Task: Check the sale-to-list ratio of storage in the last 5 years.
Action: Mouse moved to (846, 193)
Screenshot: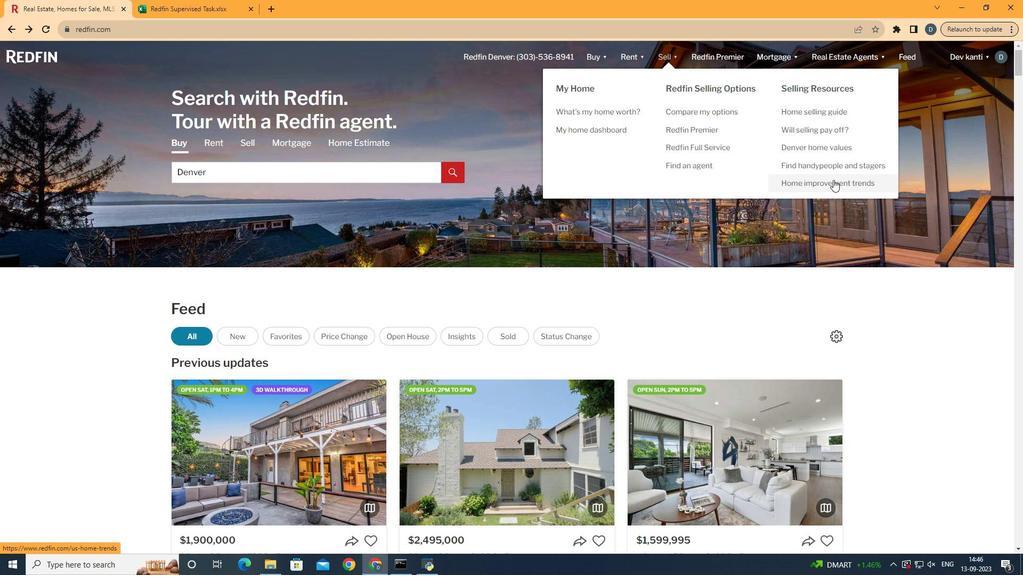 
Action: Mouse pressed left at (846, 193)
Screenshot: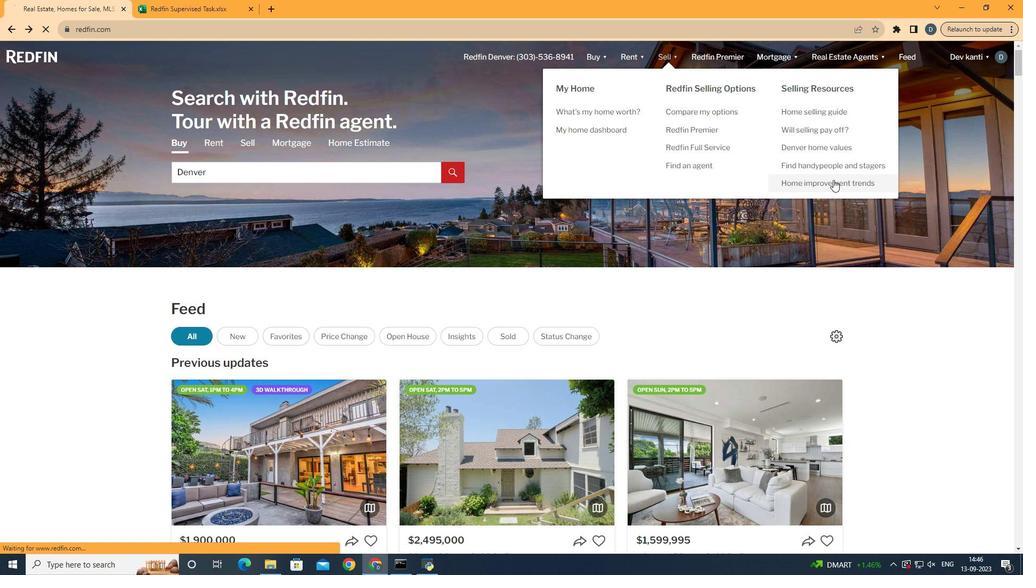 
Action: Mouse moved to (271, 220)
Screenshot: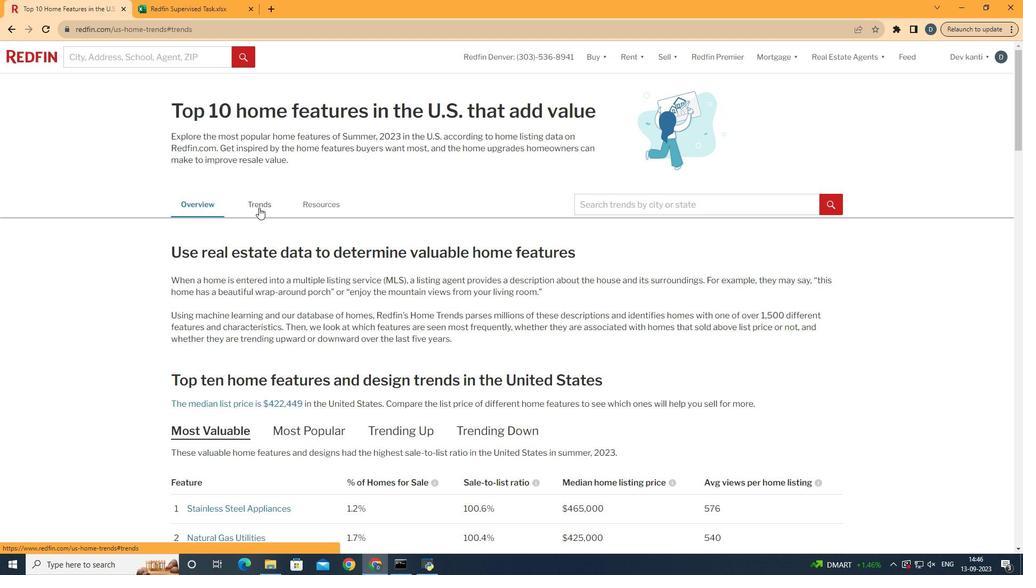 
Action: Mouse pressed left at (271, 220)
Screenshot: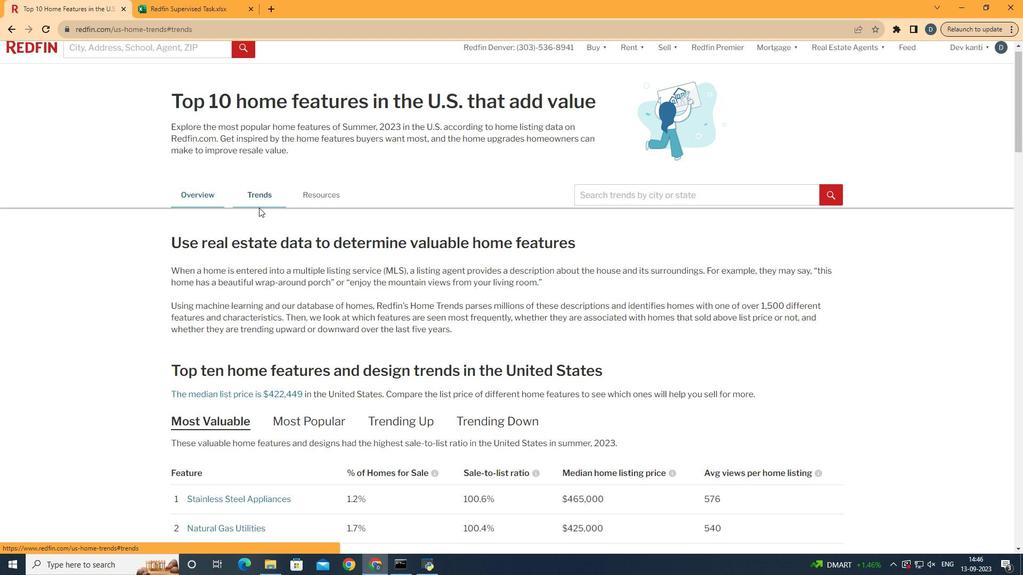 
Action: Mouse moved to (404, 280)
Screenshot: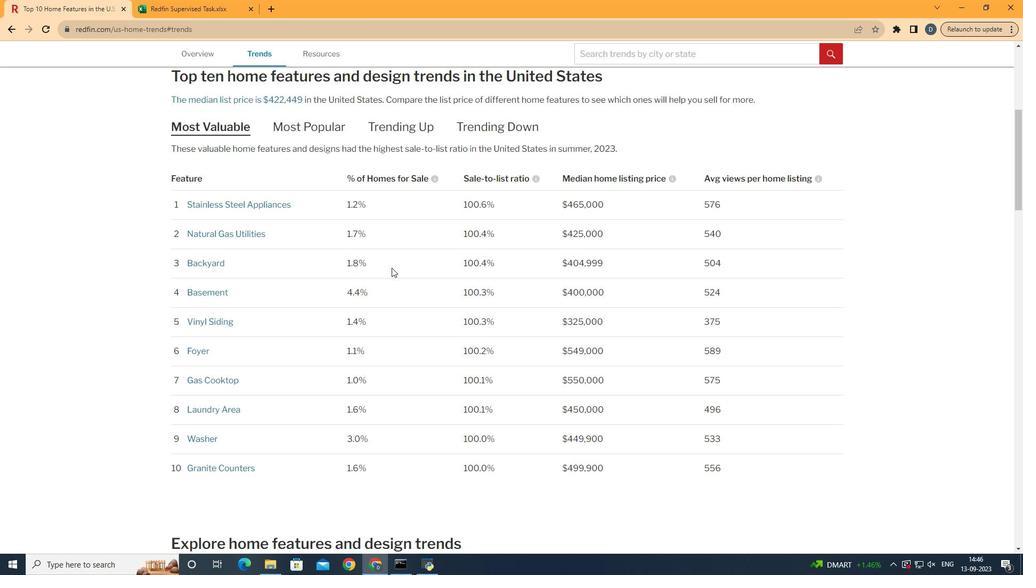
Action: Mouse scrolled (404, 280) with delta (0, 0)
Screenshot: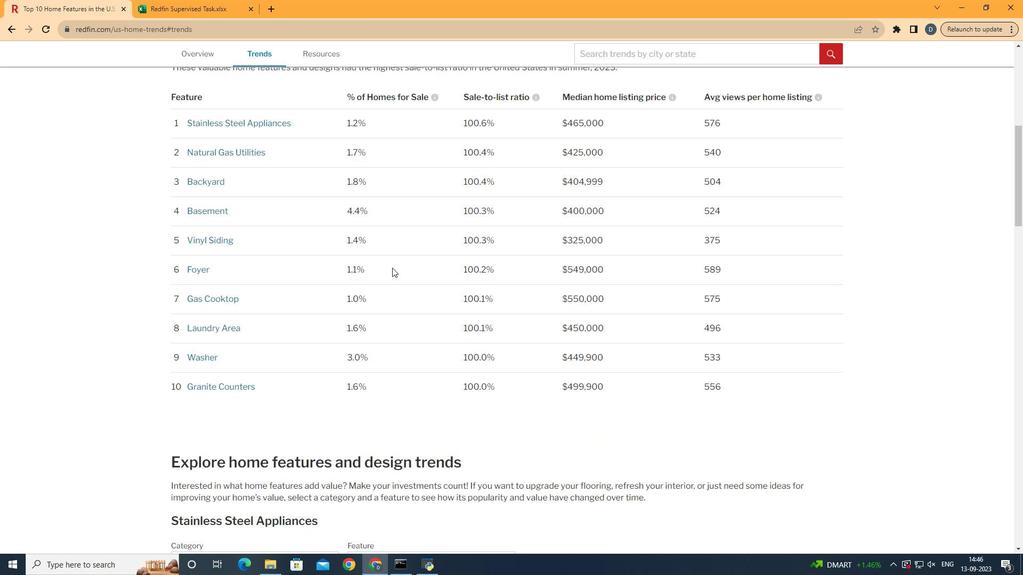 
Action: Mouse scrolled (404, 280) with delta (0, 0)
Screenshot: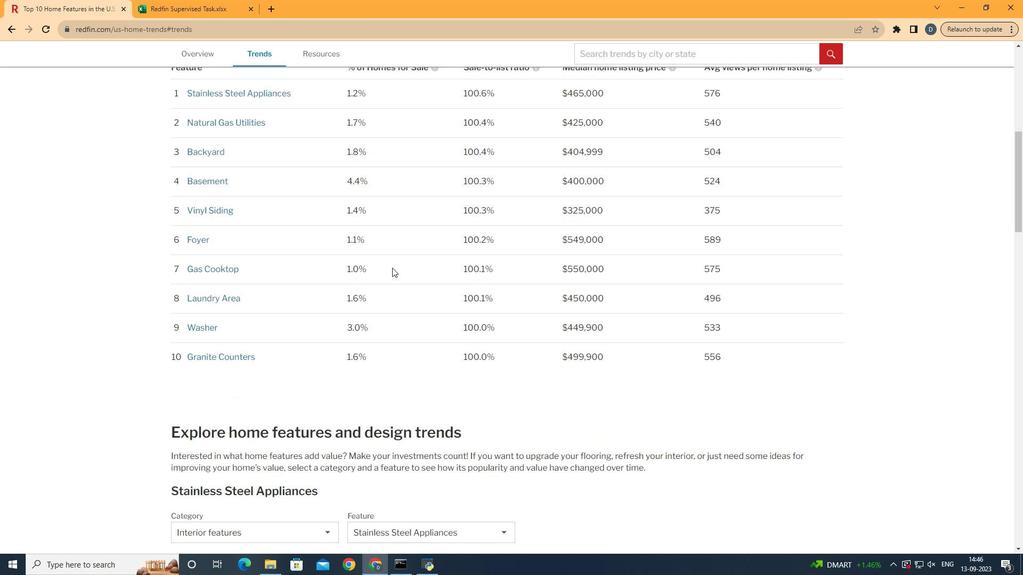 
Action: Mouse moved to (405, 280)
Screenshot: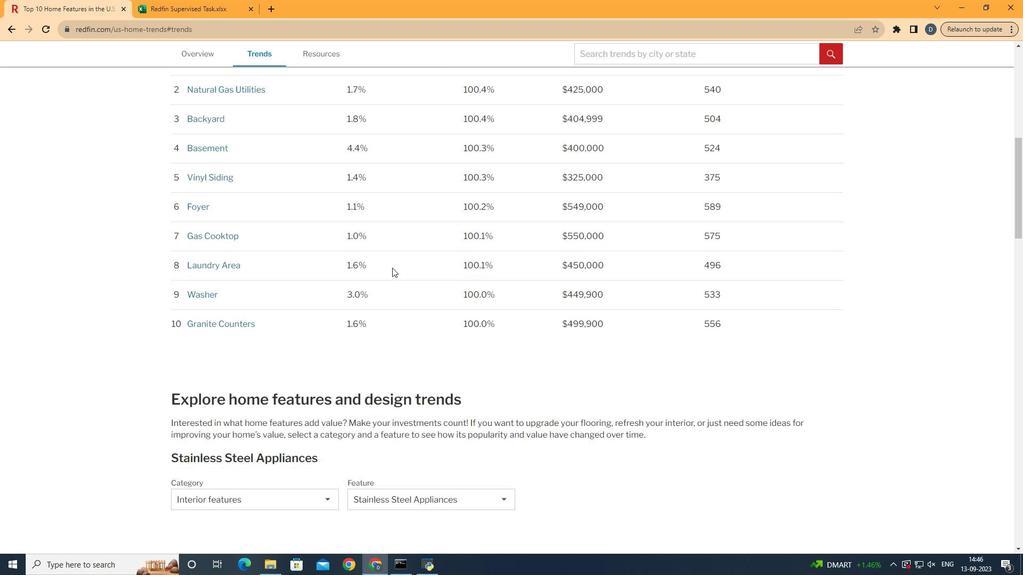 
Action: Mouse scrolled (405, 280) with delta (0, 0)
Screenshot: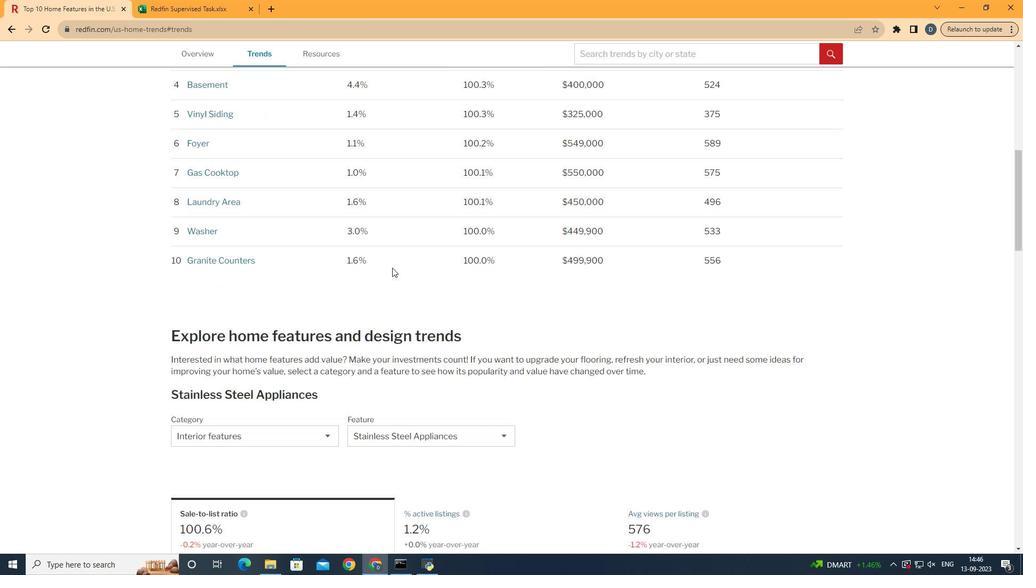 
Action: Mouse scrolled (405, 280) with delta (0, 0)
Screenshot: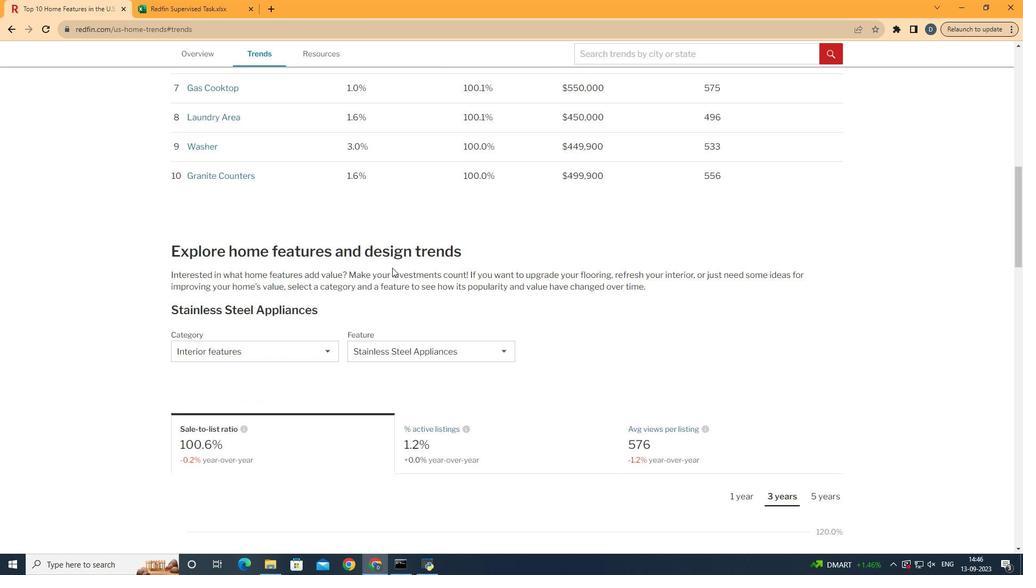 
Action: Mouse scrolled (405, 280) with delta (0, 0)
Screenshot: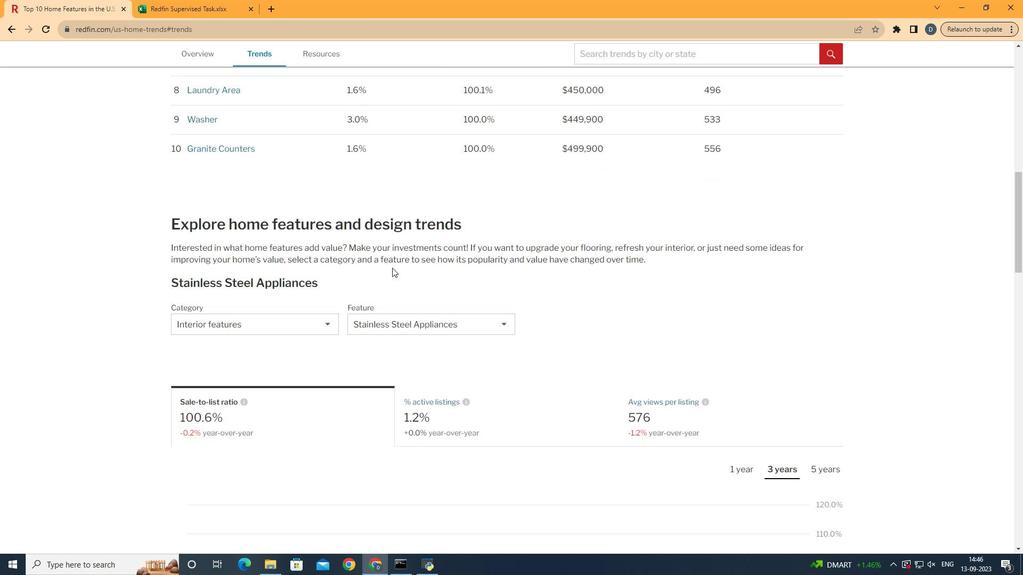 
Action: Mouse scrolled (405, 280) with delta (0, 0)
Screenshot: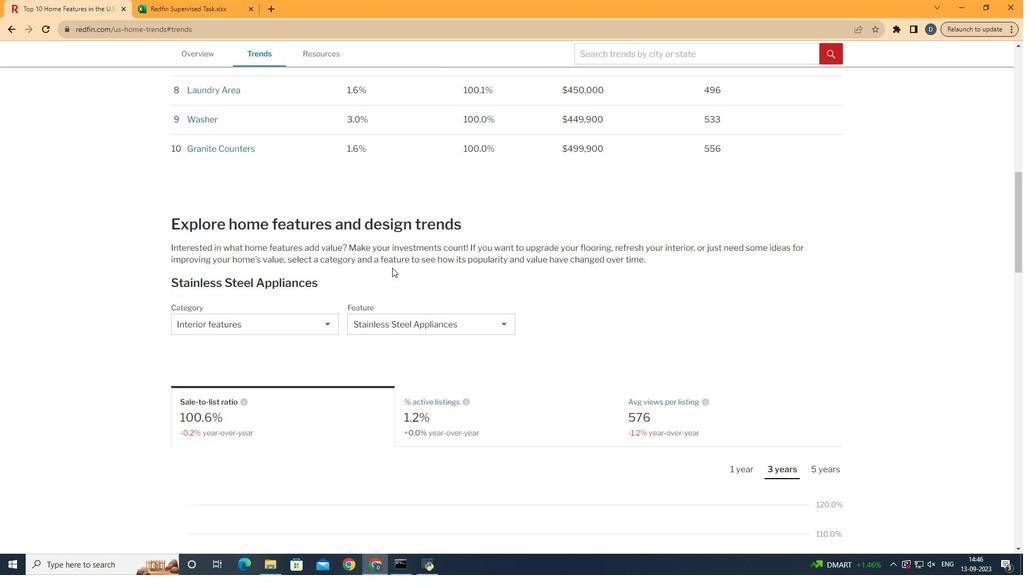 
Action: Mouse moved to (329, 334)
Screenshot: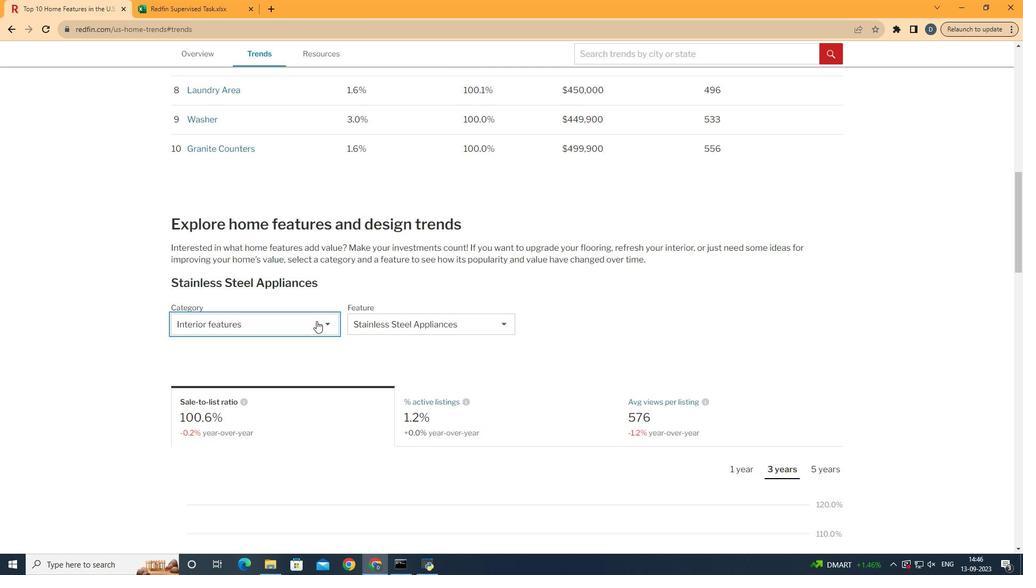 
Action: Mouse pressed left at (329, 334)
Screenshot: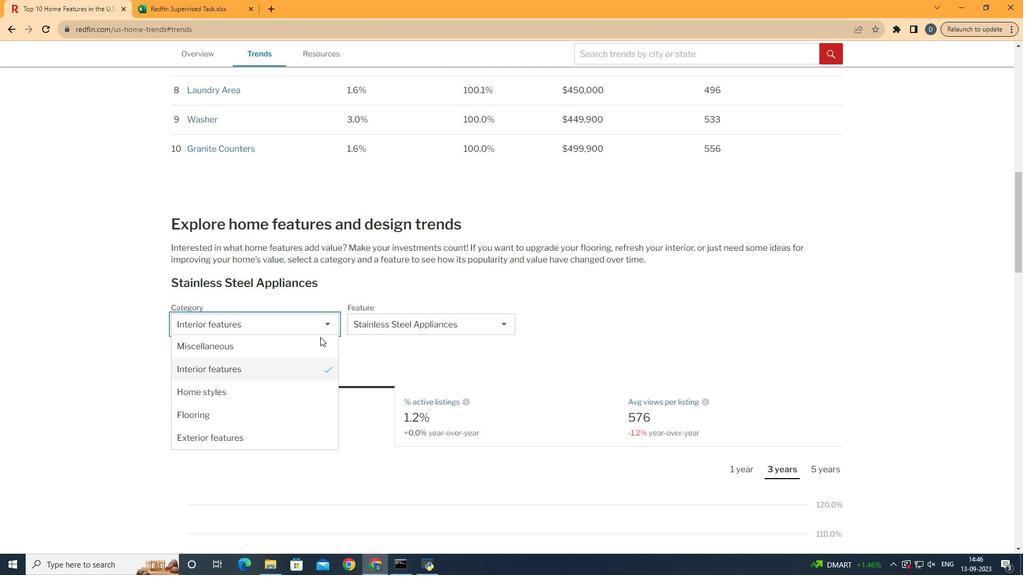 
Action: Mouse moved to (322, 382)
Screenshot: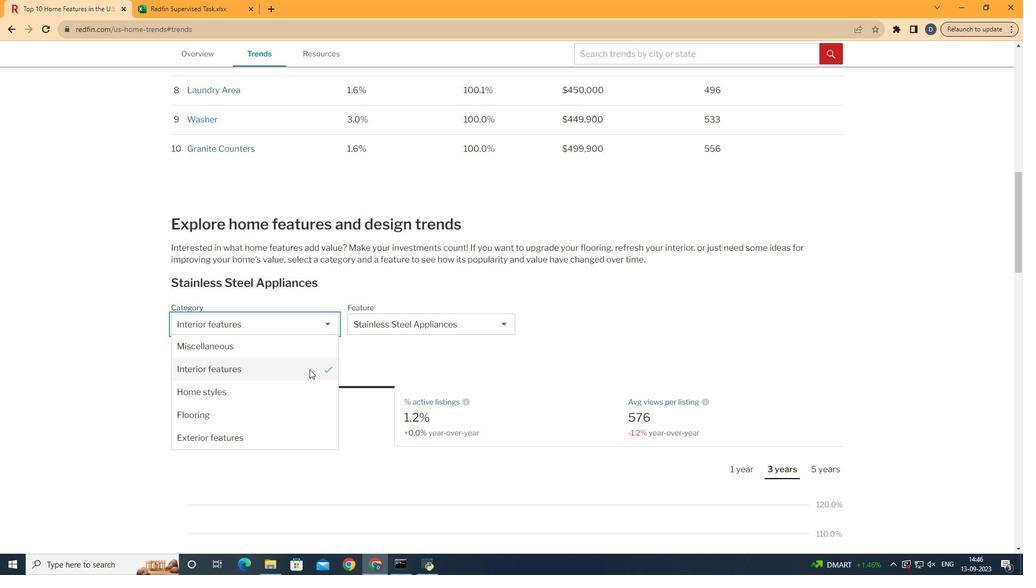 
Action: Mouse pressed left at (322, 382)
Screenshot: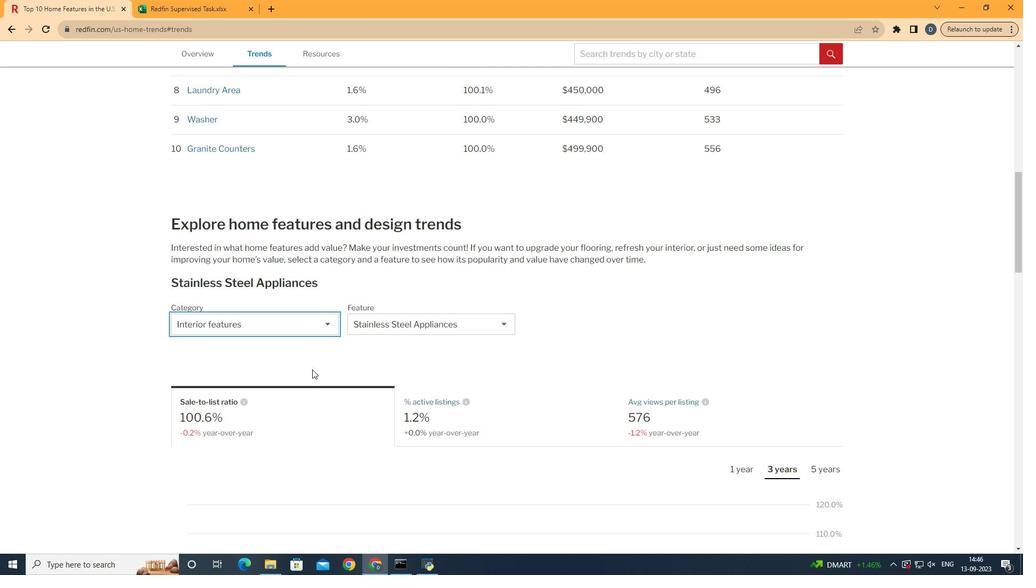 
Action: Mouse moved to (491, 342)
Screenshot: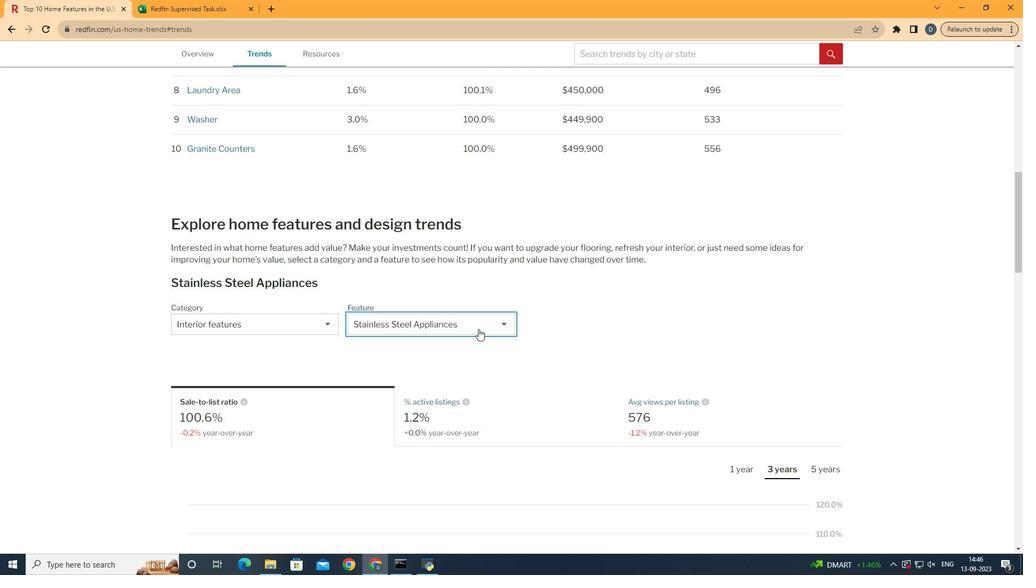 
Action: Mouse pressed left at (491, 342)
Screenshot: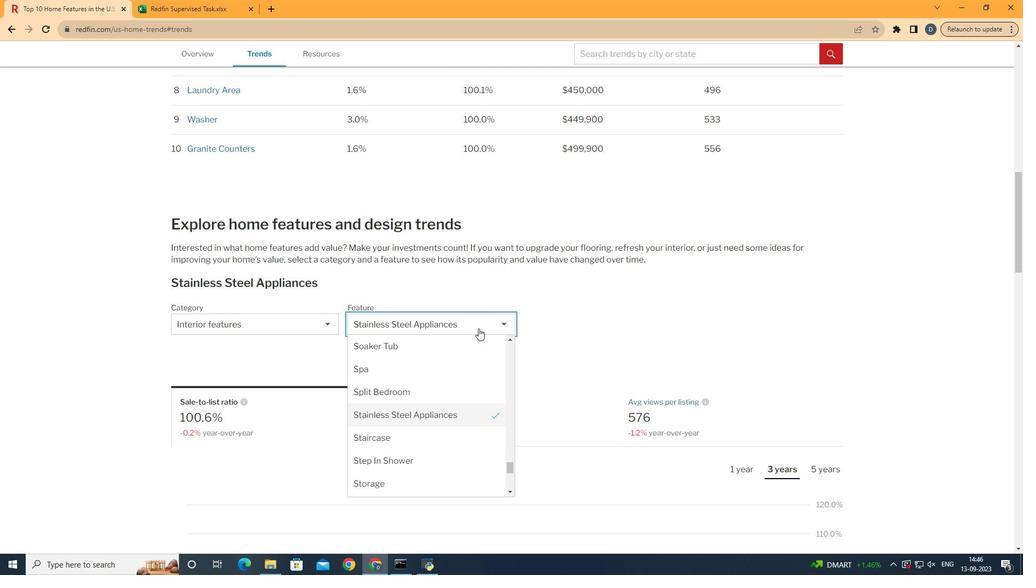 
Action: Mouse moved to (451, 490)
Screenshot: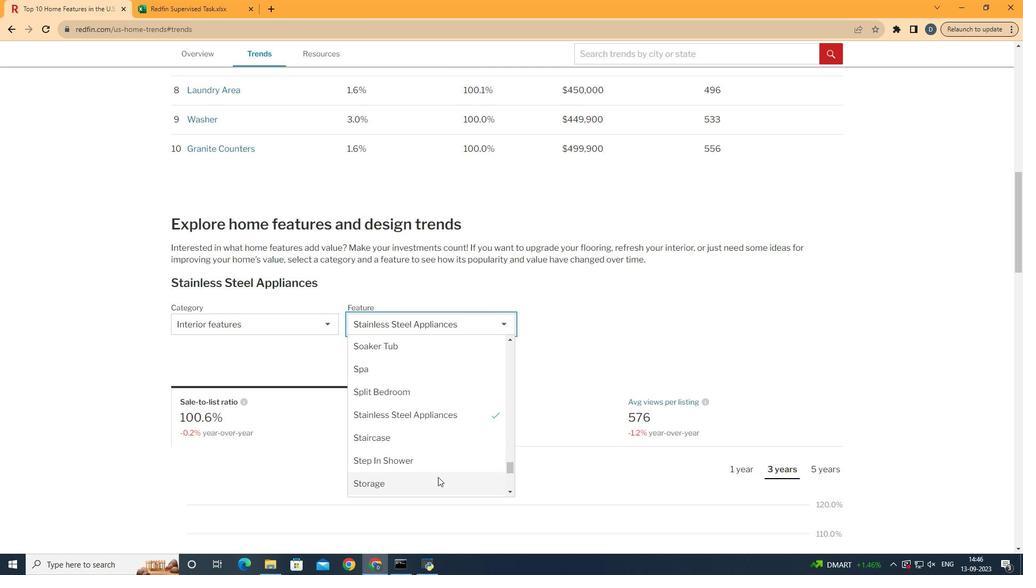 
Action: Mouse pressed left at (451, 490)
Screenshot: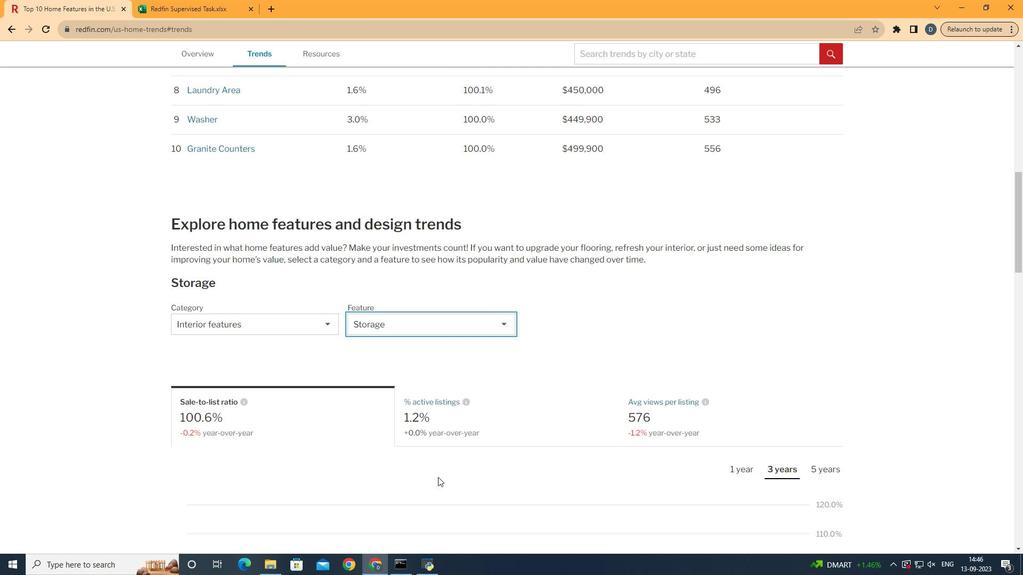 
Action: Mouse moved to (363, 409)
Screenshot: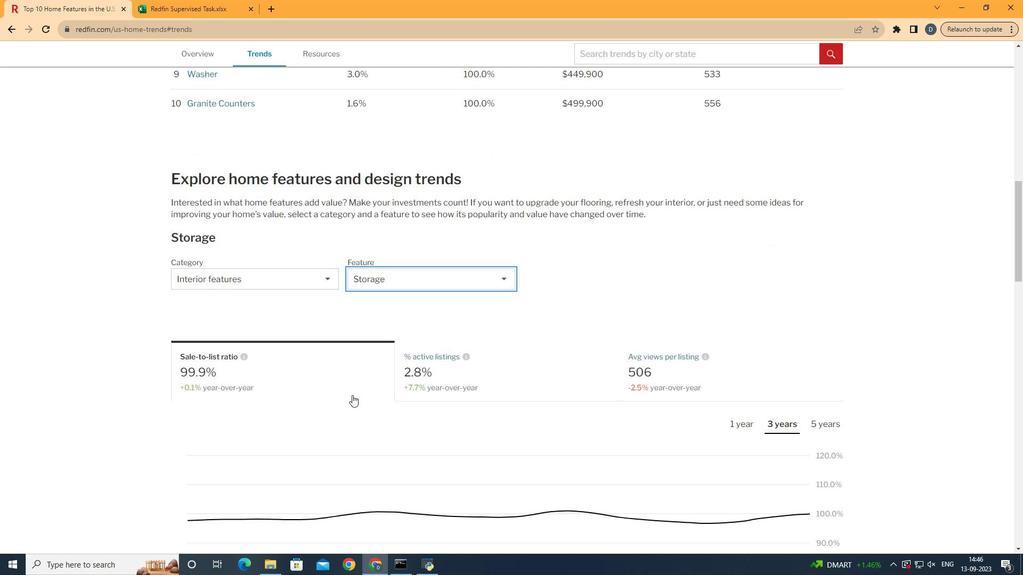 
Action: Mouse scrolled (363, 408) with delta (0, 0)
Screenshot: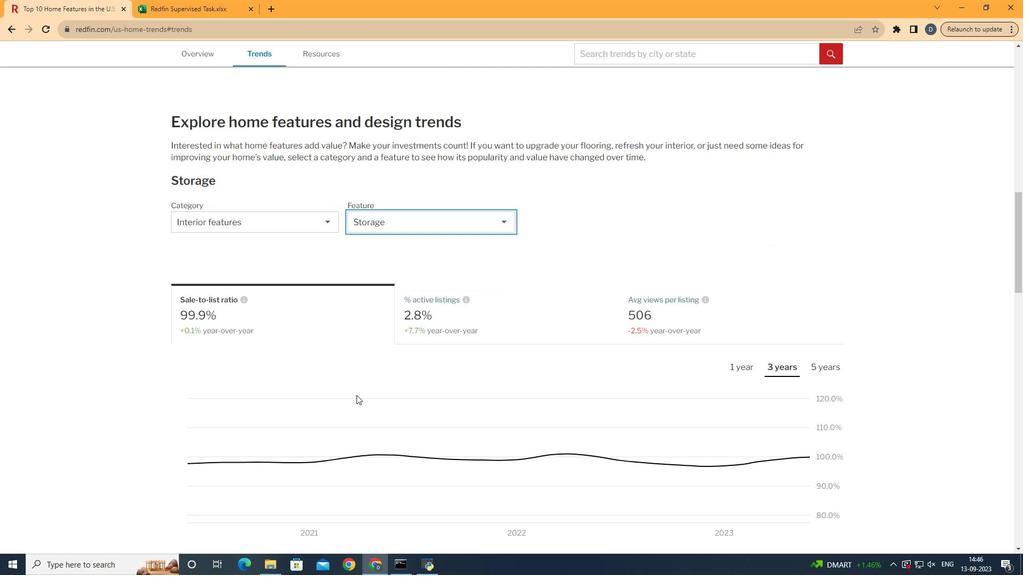 
Action: Mouse scrolled (363, 408) with delta (0, 0)
Screenshot: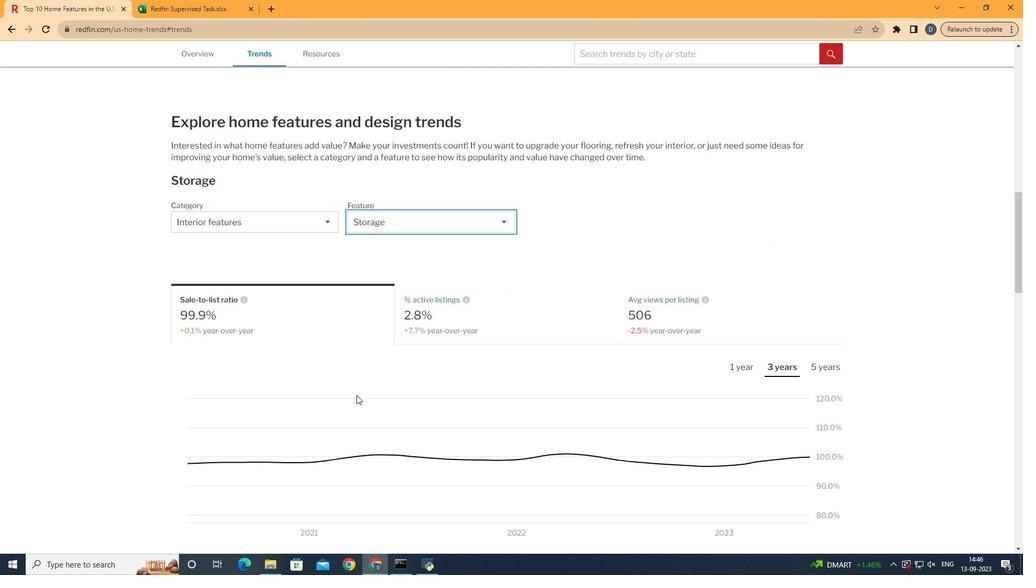 
Action: Mouse moved to (376, 314)
Screenshot: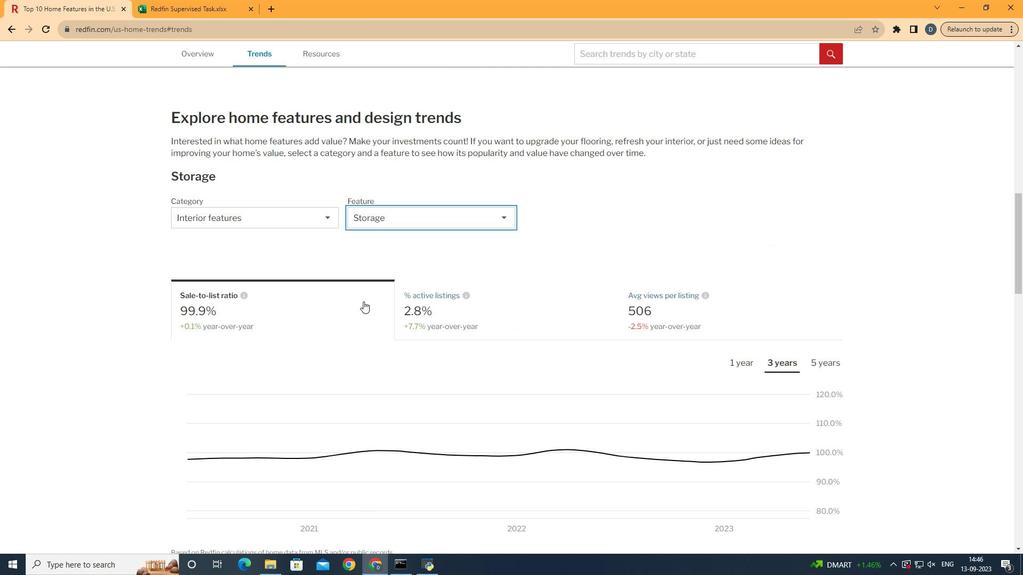 
Action: Mouse pressed left at (376, 314)
Screenshot: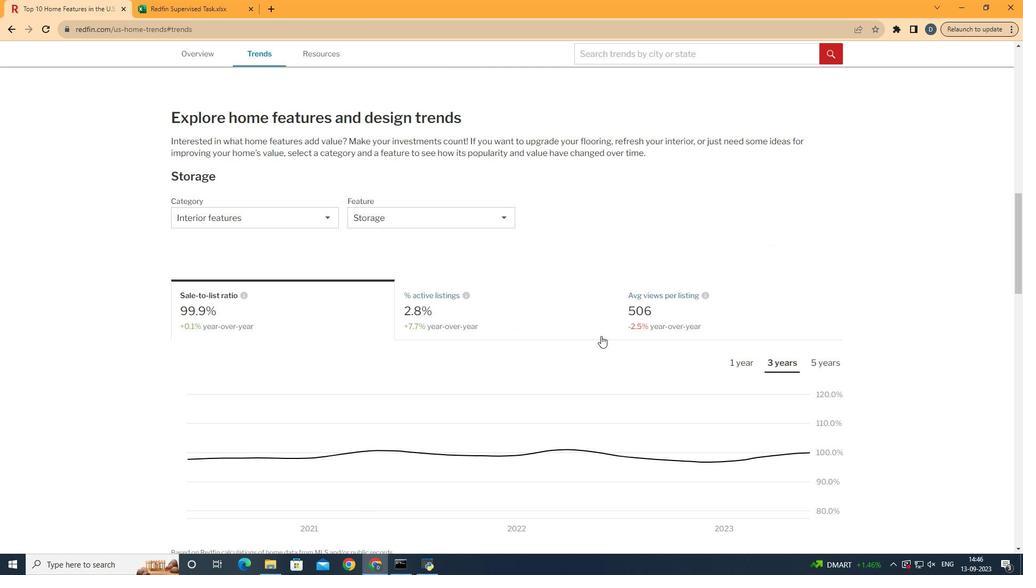 
Action: Mouse moved to (842, 376)
Screenshot: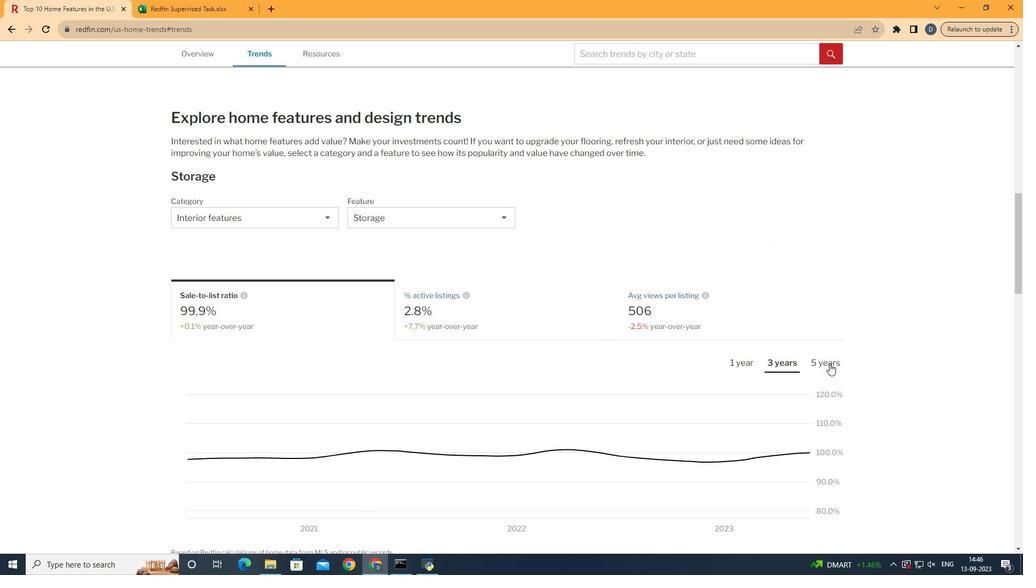 
Action: Mouse pressed left at (842, 376)
Screenshot: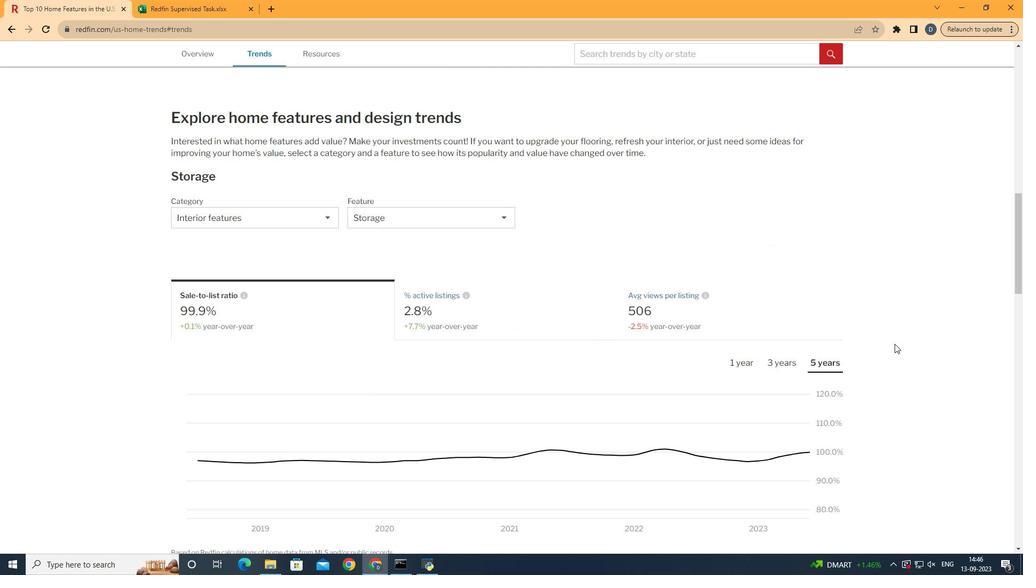 
Action: Mouse moved to (943, 341)
Screenshot: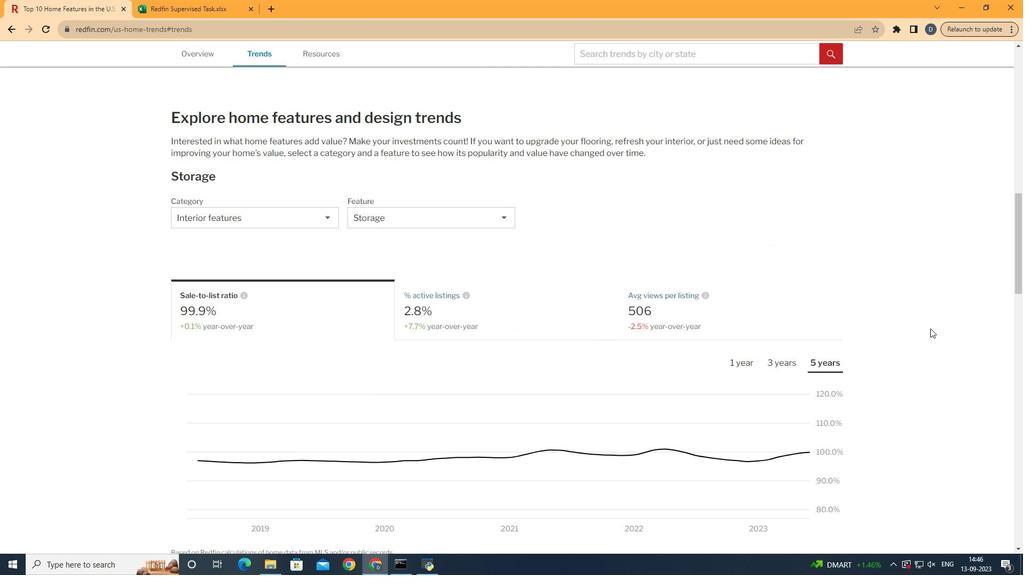 
Action: Mouse scrolled (943, 341) with delta (0, 0)
Screenshot: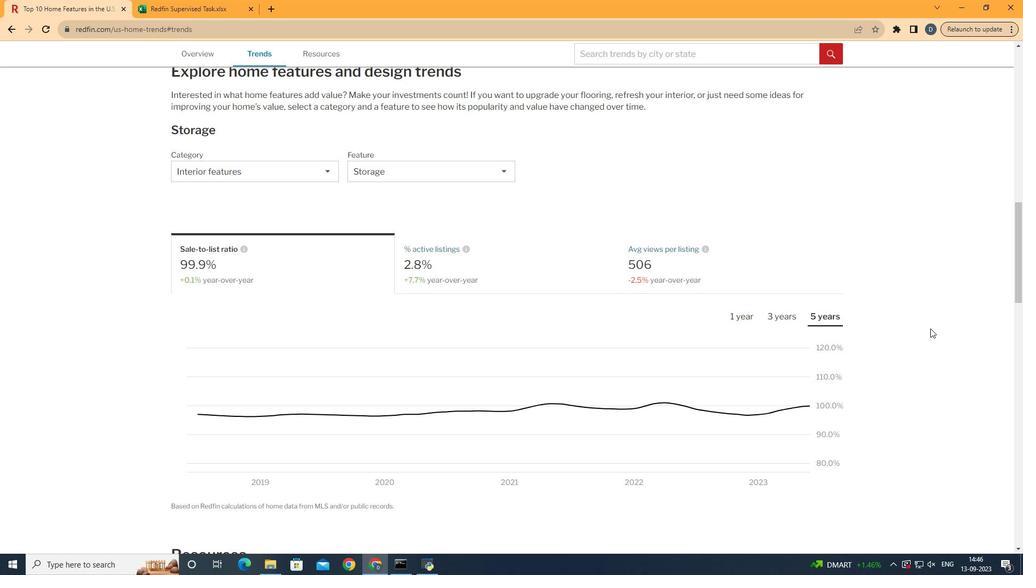 
